 Task: Create a due date automation trigger when advanced on, on the wednesday before a card is due add dates not starting today at 11:00 AM.
Action: Mouse moved to (959, 68)
Screenshot: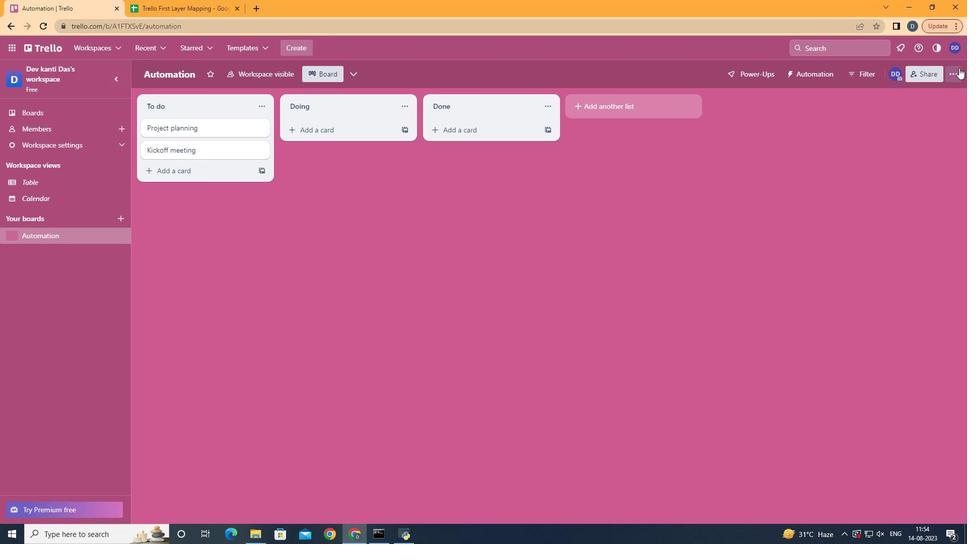 
Action: Mouse pressed left at (959, 68)
Screenshot: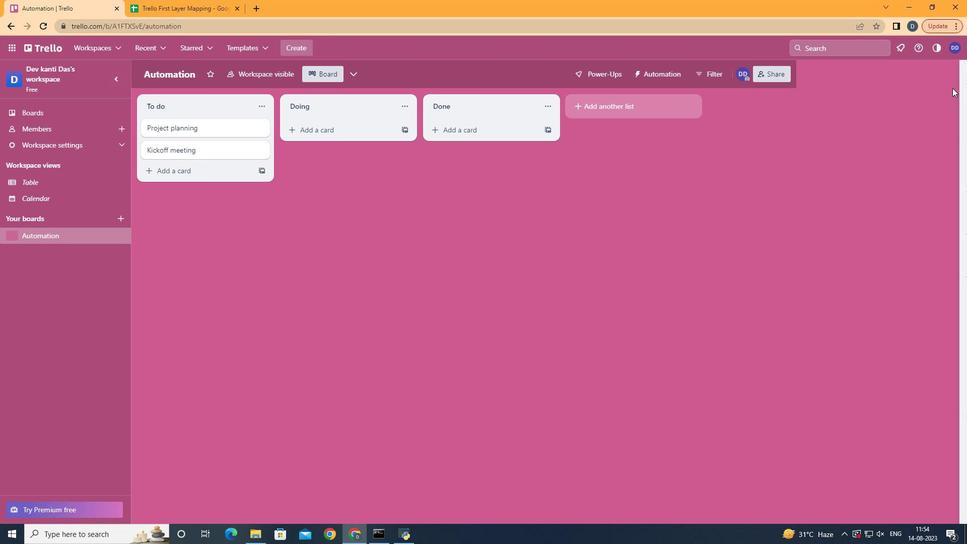 
Action: Mouse moved to (890, 210)
Screenshot: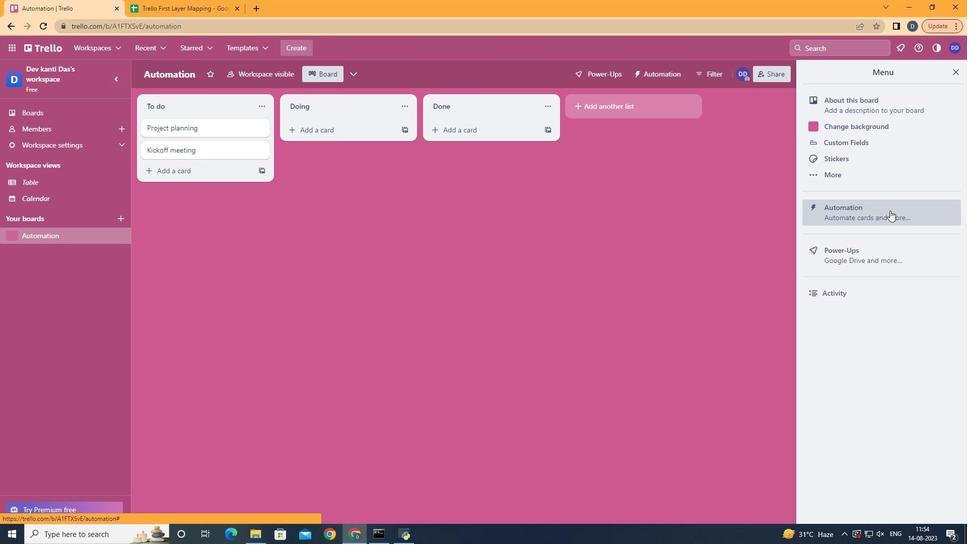 
Action: Mouse pressed left at (890, 210)
Screenshot: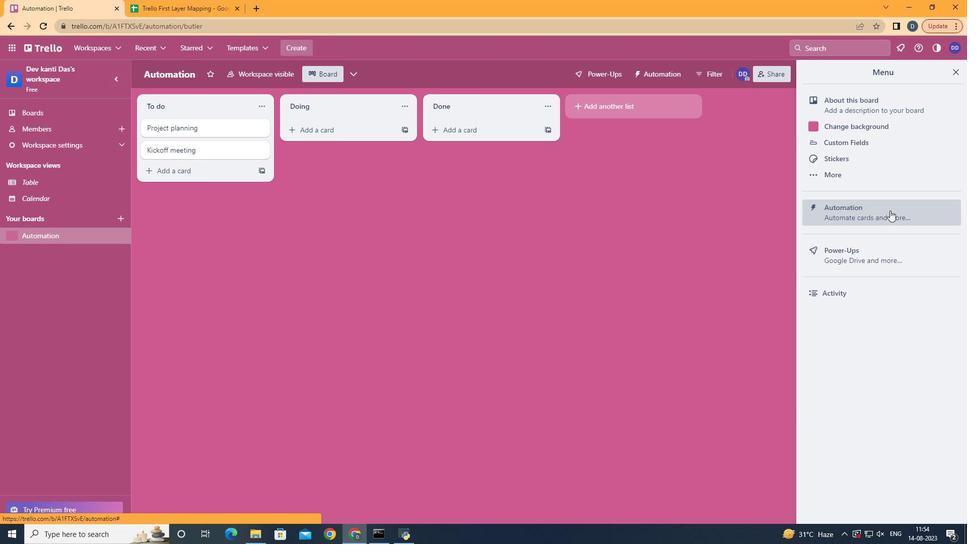 
Action: Mouse moved to (179, 202)
Screenshot: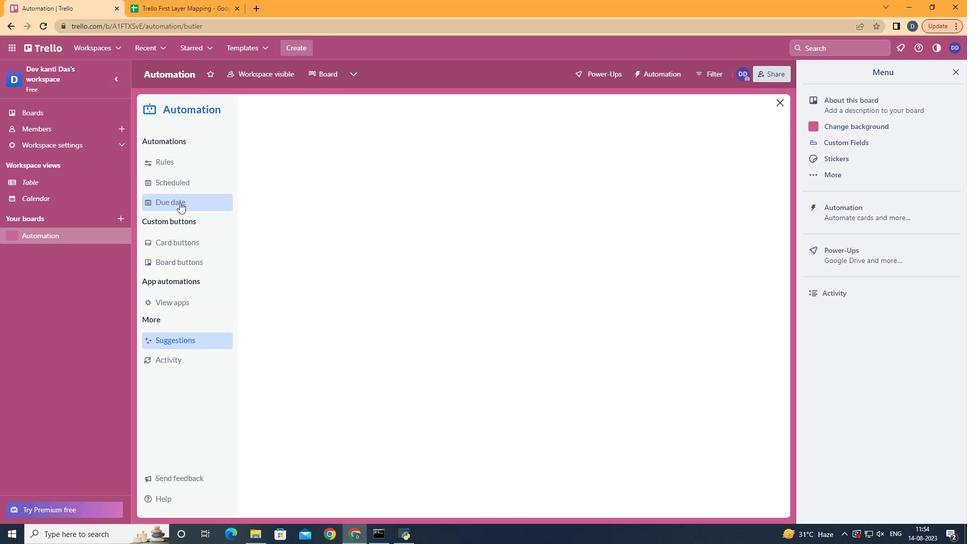 
Action: Mouse pressed left at (179, 202)
Screenshot: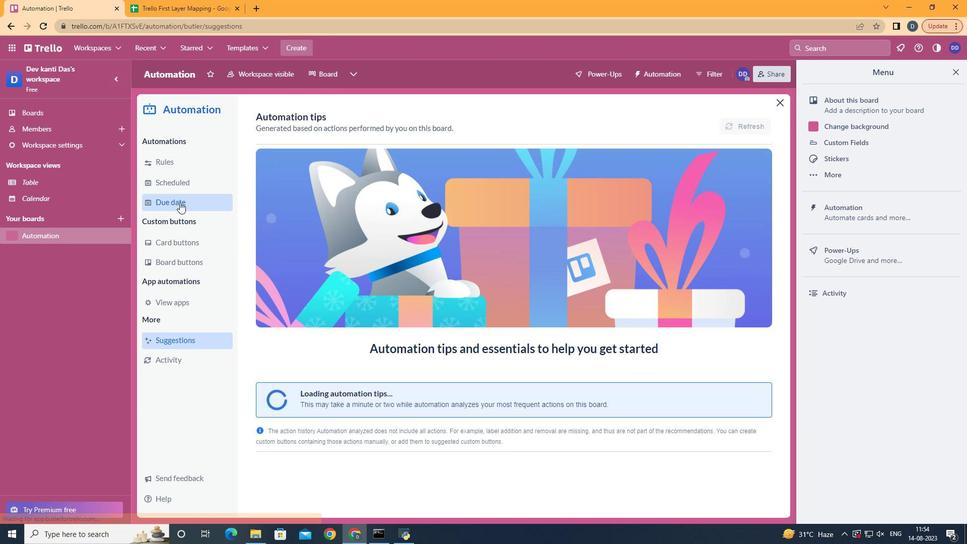 
Action: Mouse moved to (707, 119)
Screenshot: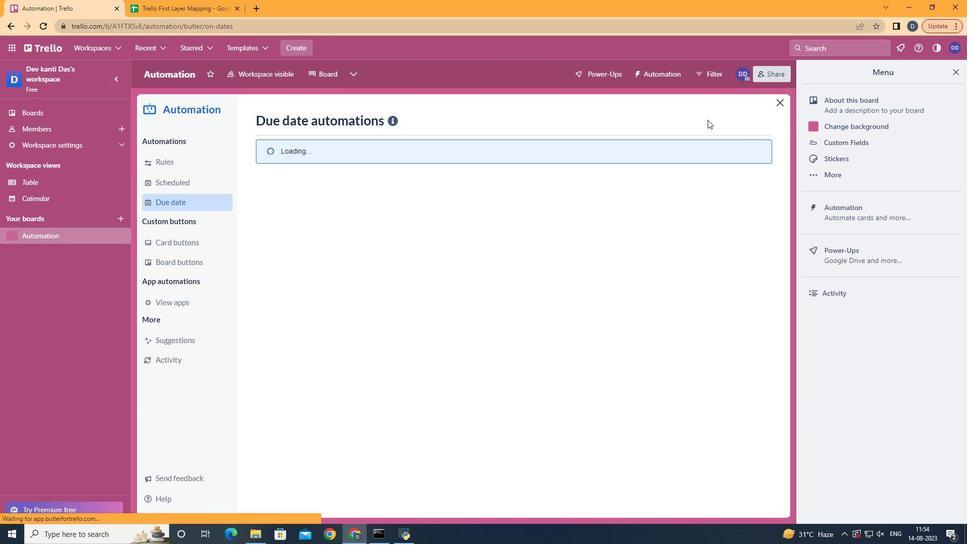 
Action: Mouse pressed left at (707, 119)
Screenshot: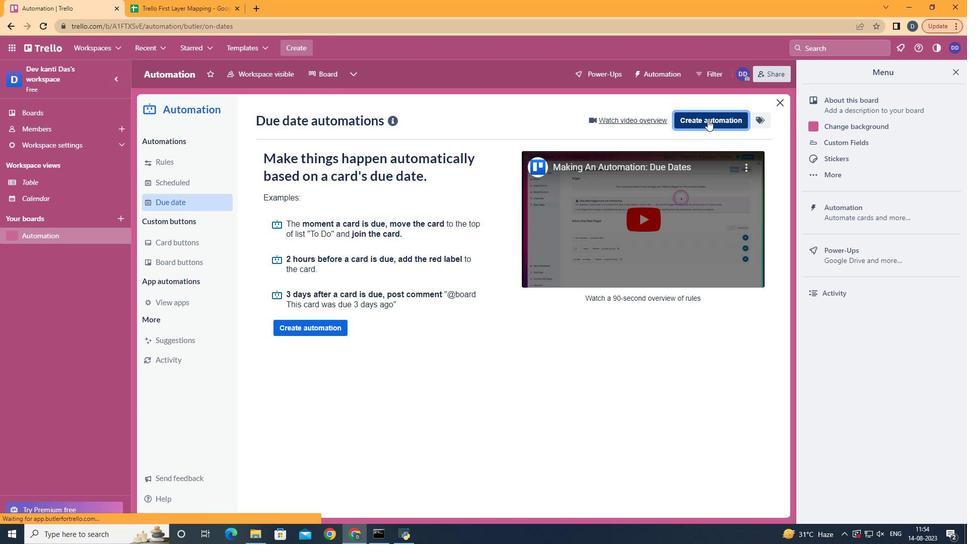 
Action: Mouse pressed left at (707, 119)
Screenshot: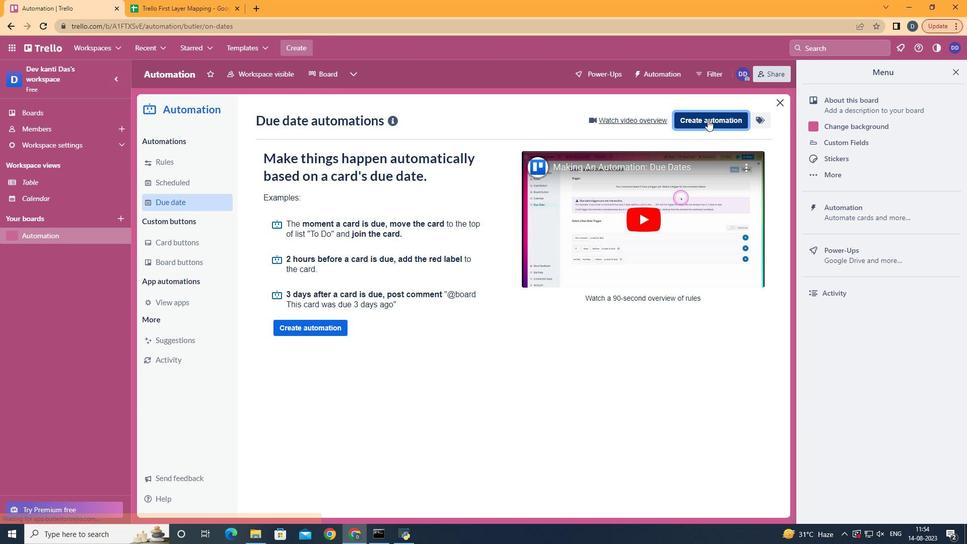 
Action: Mouse moved to (542, 217)
Screenshot: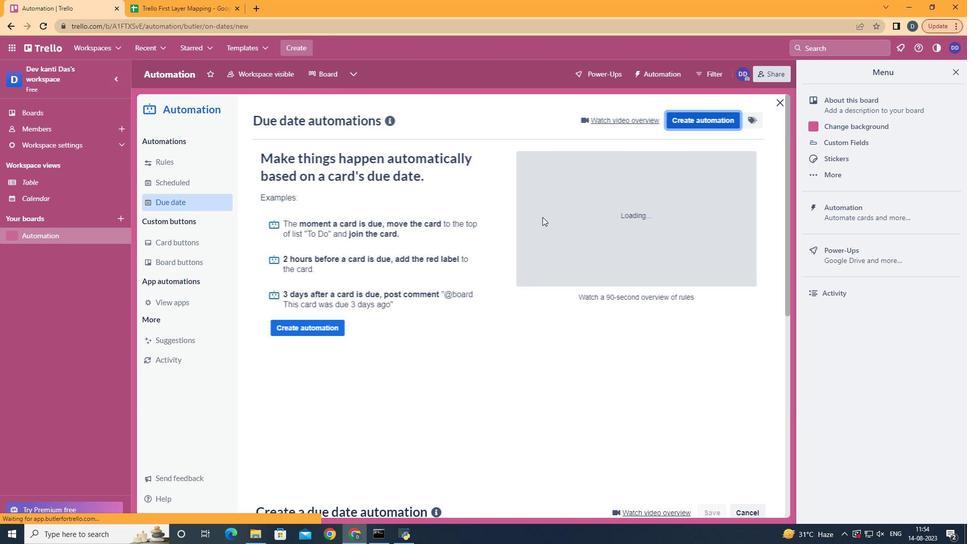 
Action: Mouse pressed left at (542, 217)
Screenshot: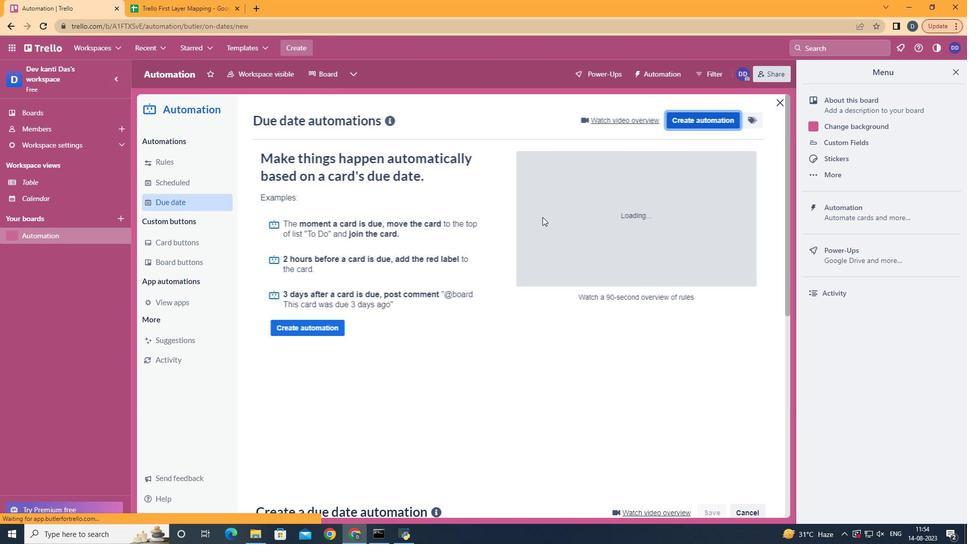 
Action: Mouse moved to (710, 125)
Screenshot: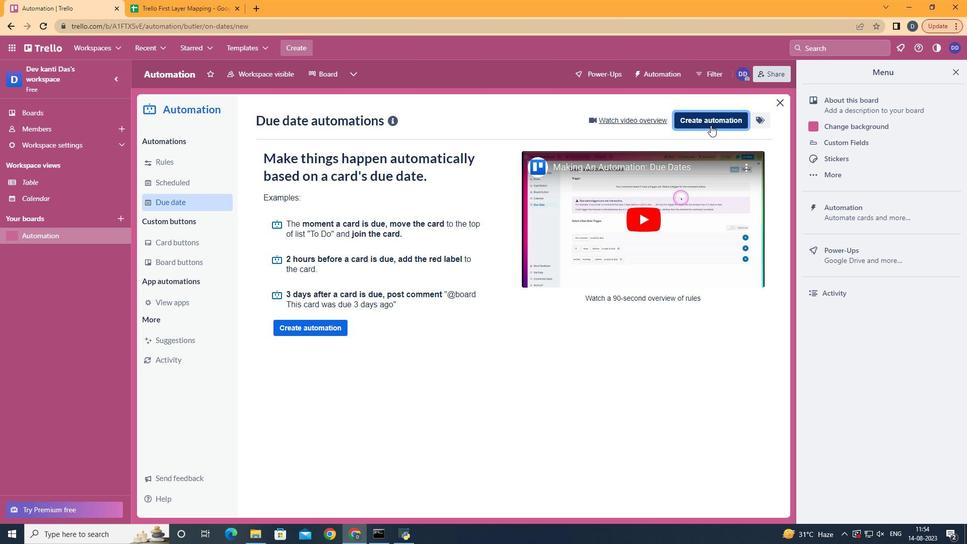 
Action: Mouse pressed left at (710, 125)
Screenshot: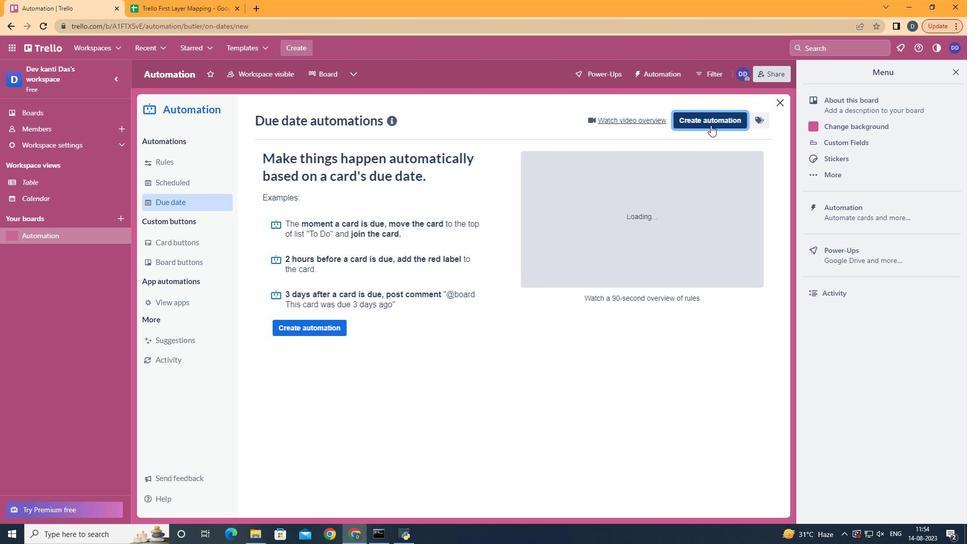 
Action: Mouse moved to (519, 212)
Screenshot: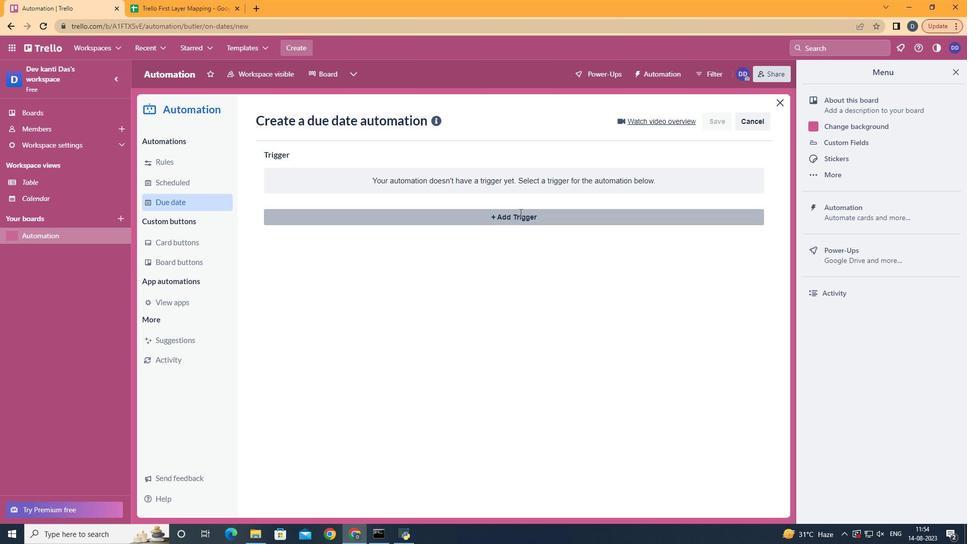 
Action: Mouse pressed left at (519, 212)
Screenshot: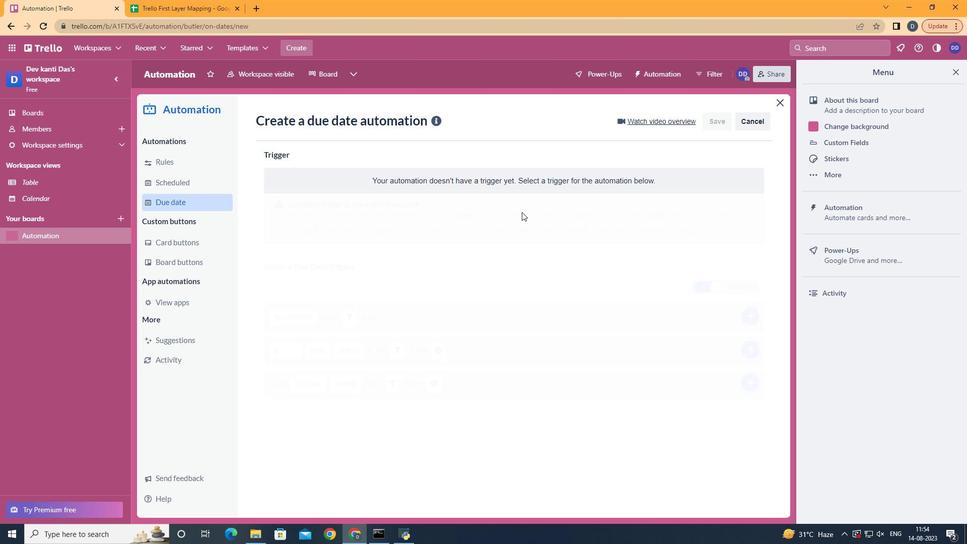 
Action: Mouse moved to (338, 310)
Screenshot: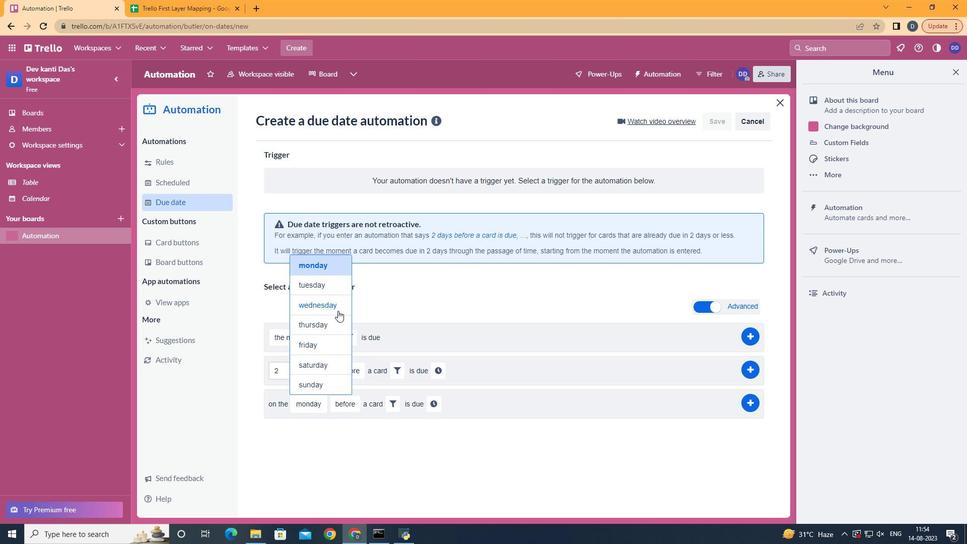 
Action: Mouse pressed left at (338, 310)
Screenshot: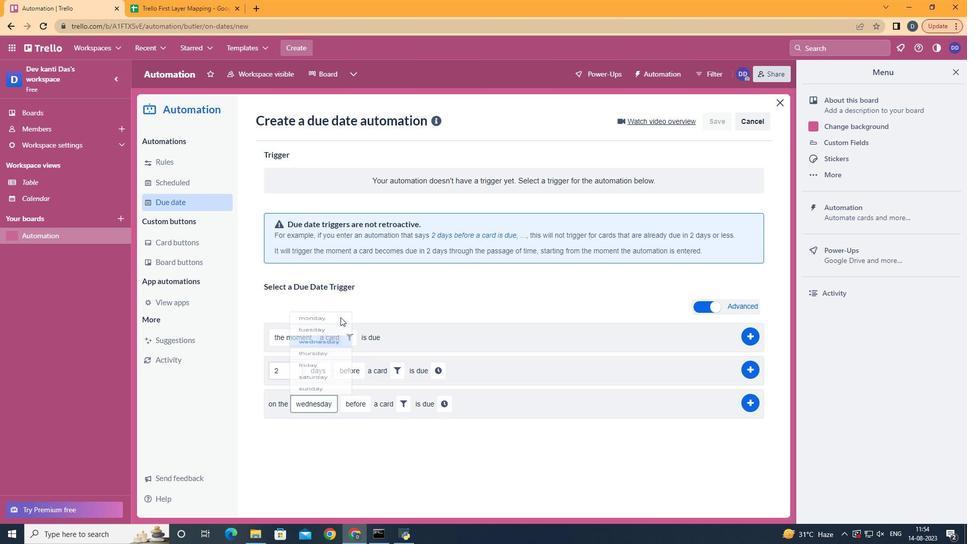 
Action: Mouse moved to (401, 406)
Screenshot: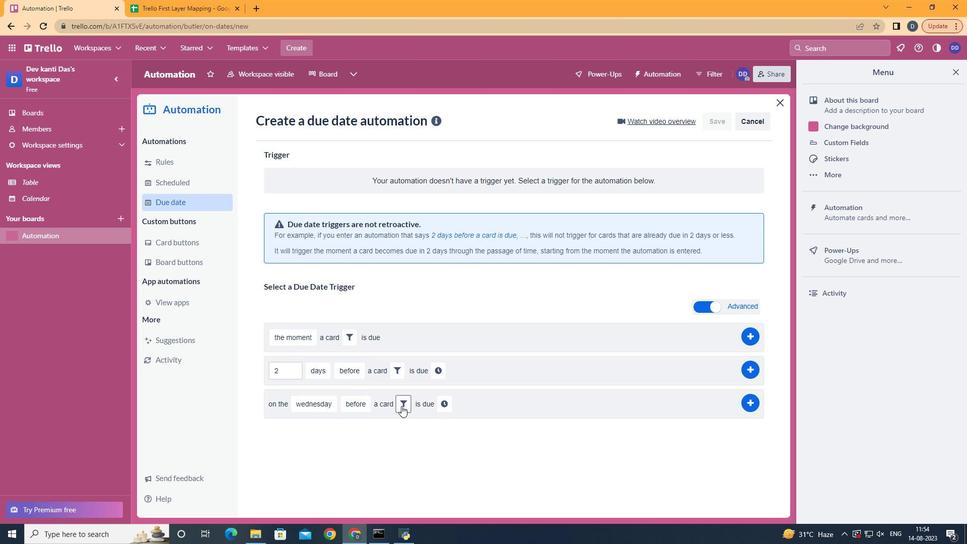 
Action: Mouse pressed left at (401, 406)
Screenshot: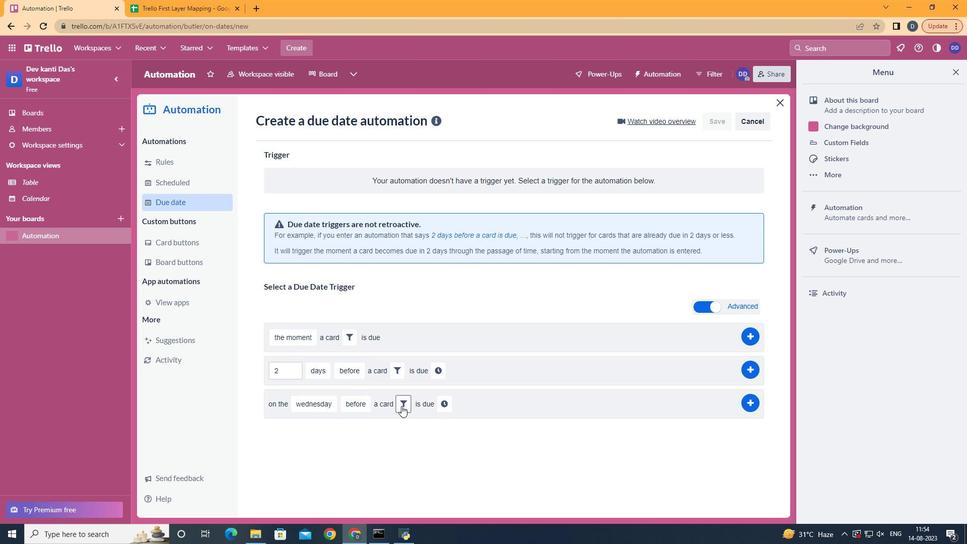 
Action: Mouse moved to (467, 438)
Screenshot: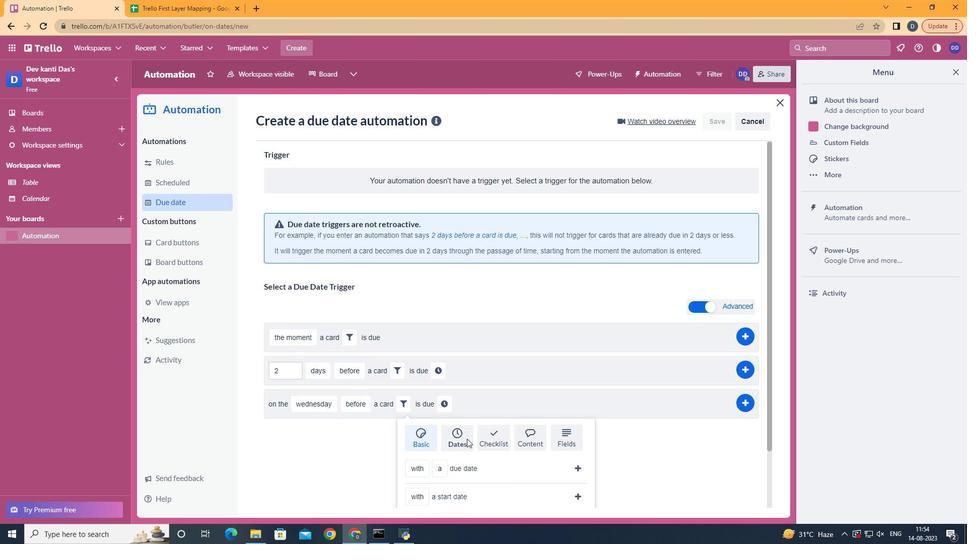 
Action: Mouse pressed left at (467, 438)
Screenshot: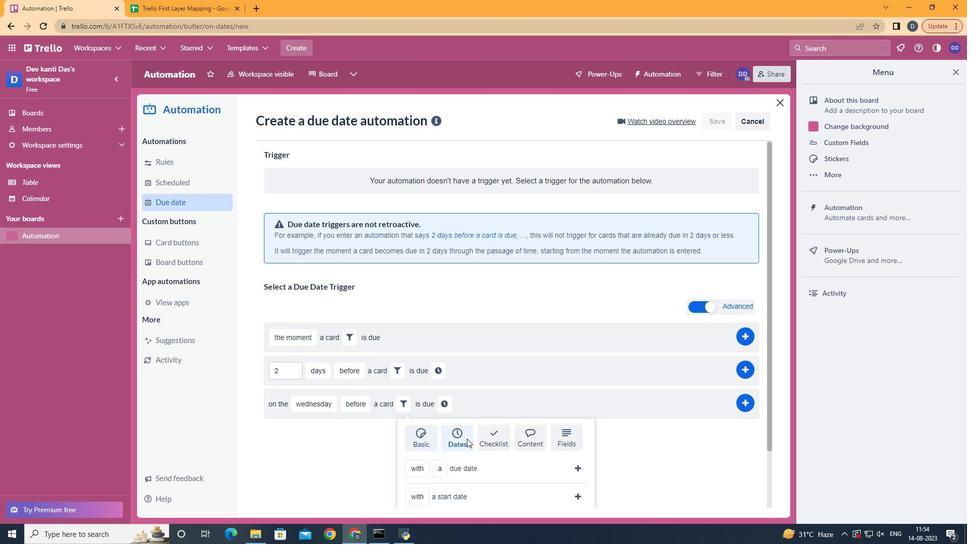 
Action: Mouse scrolled (467, 438) with delta (0, 0)
Screenshot: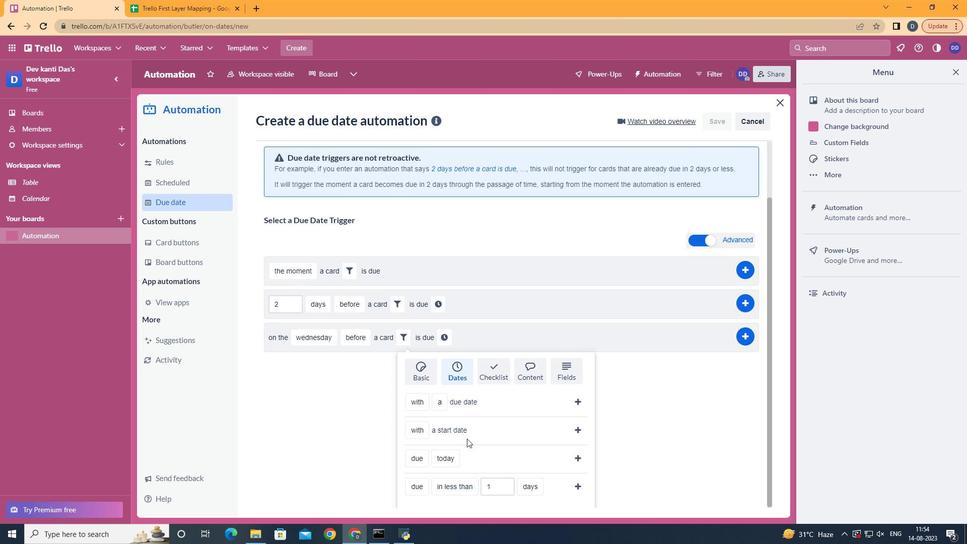 
Action: Mouse scrolled (467, 438) with delta (0, 0)
Screenshot: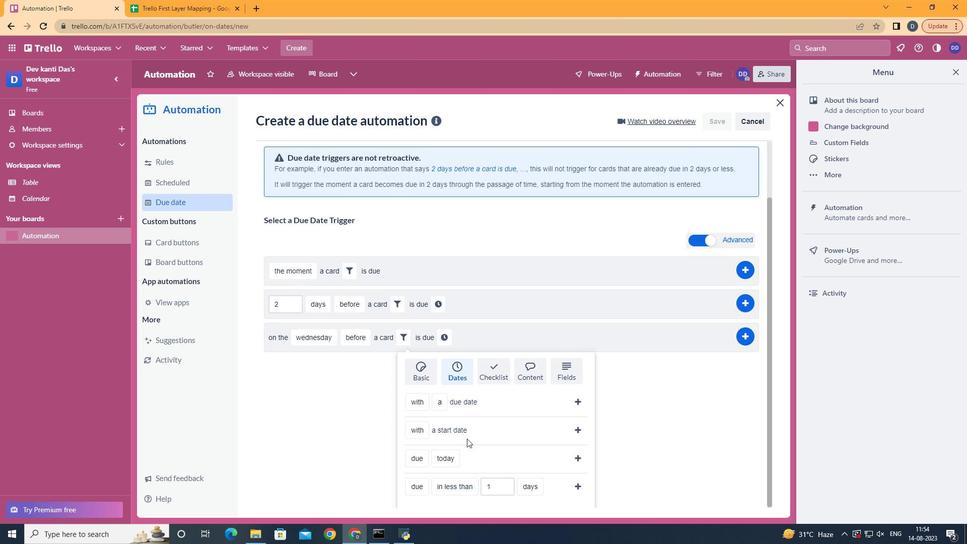 
Action: Mouse scrolled (467, 438) with delta (0, 0)
Screenshot: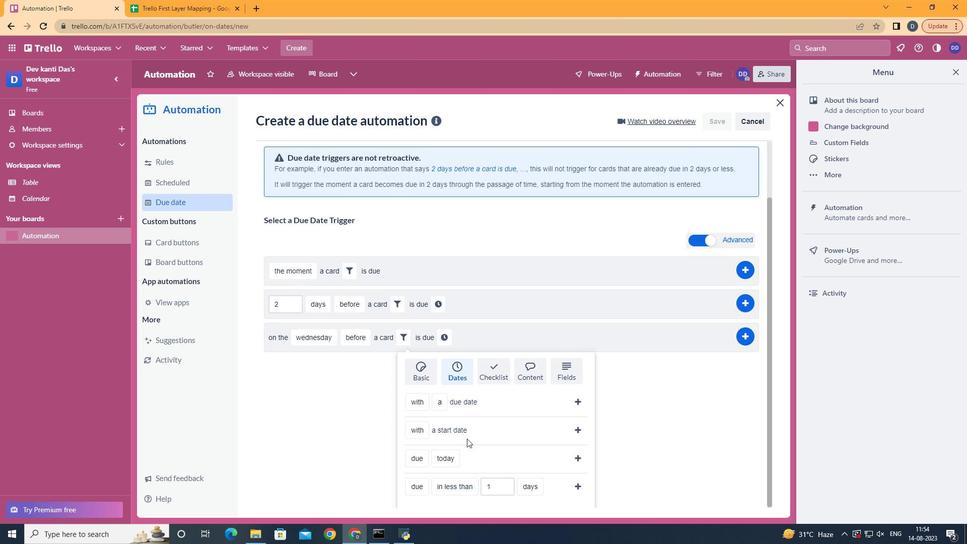 
Action: Mouse scrolled (467, 438) with delta (0, 0)
Screenshot: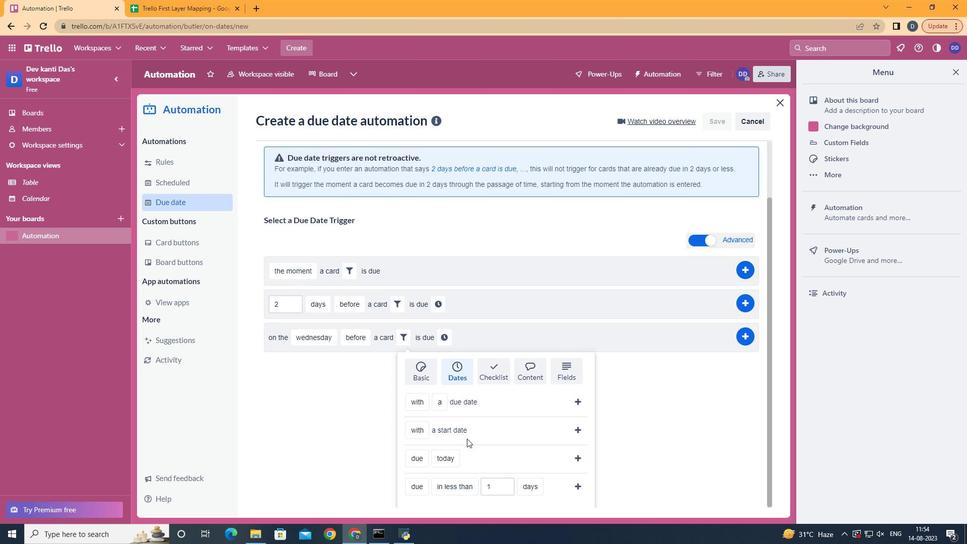 
Action: Mouse scrolled (467, 438) with delta (0, 0)
Screenshot: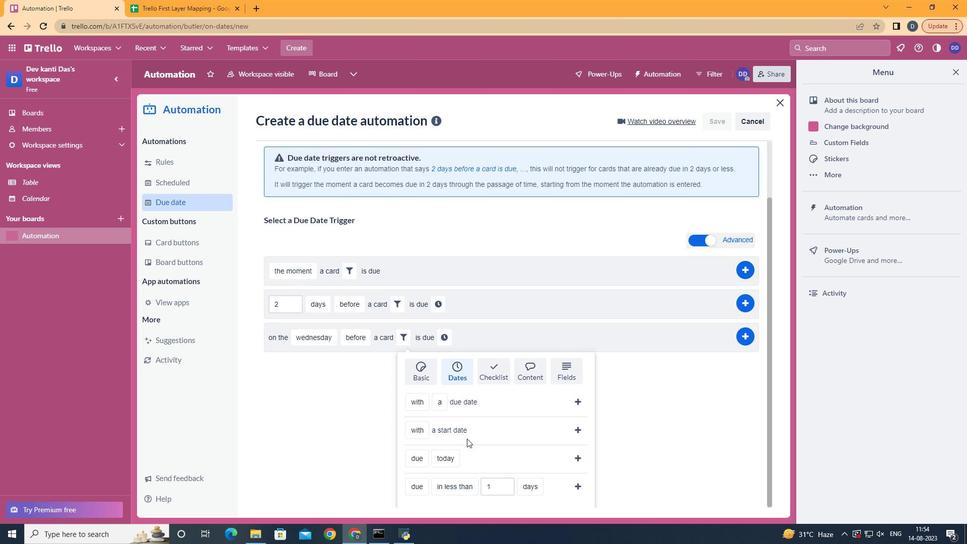 
Action: Mouse moved to (441, 443)
Screenshot: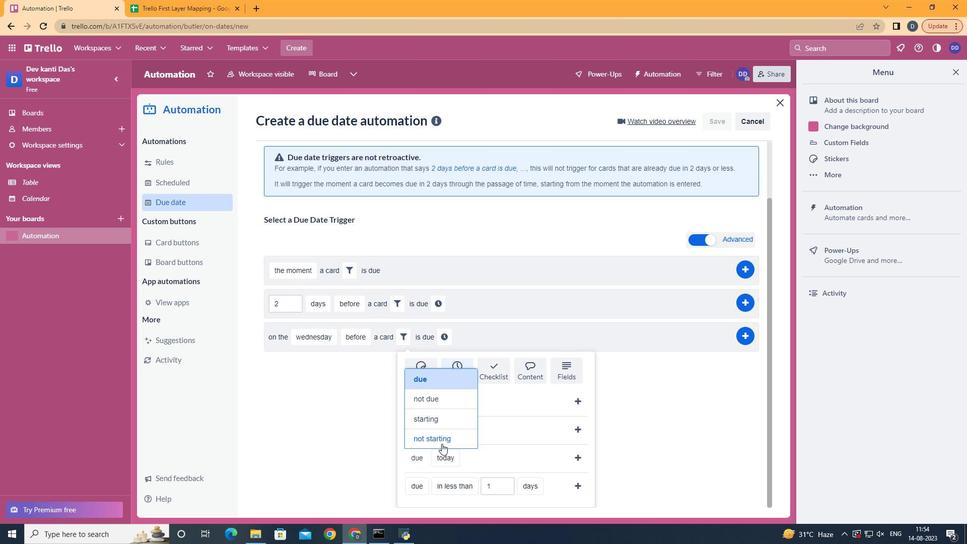 
Action: Mouse pressed left at (441, 443)
Screenshot: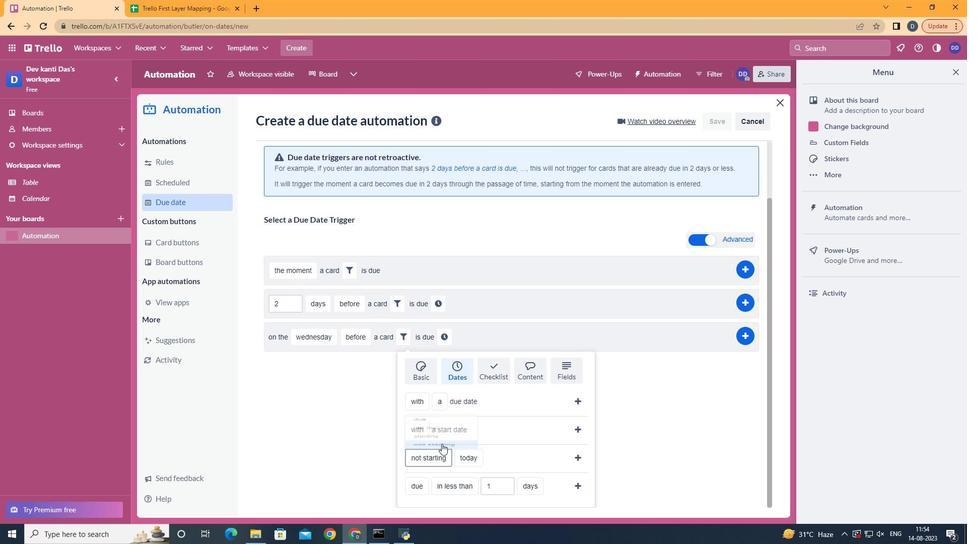 
Action: Mouse moved to (585, 457)
Screenshot: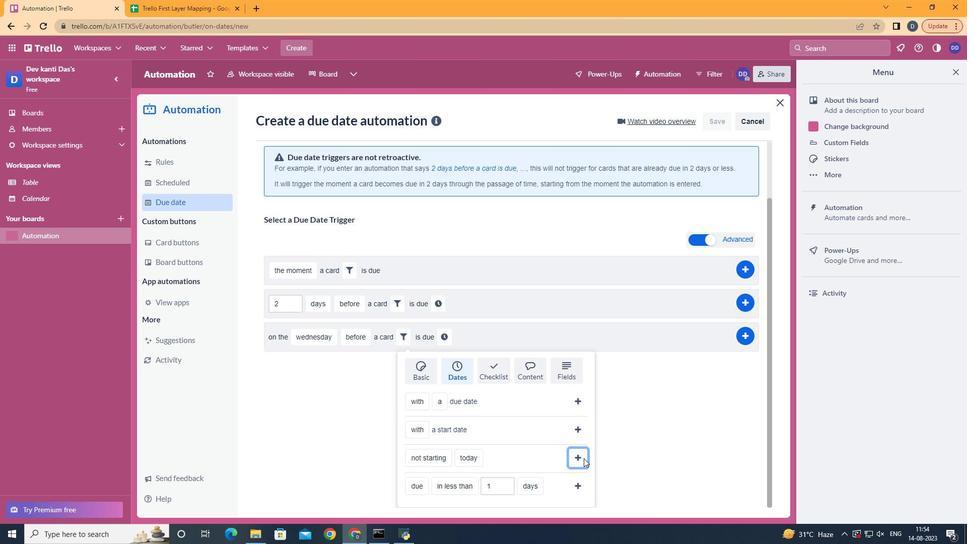 
Action: Mouse pressed left at (585, 457)
Screenshot: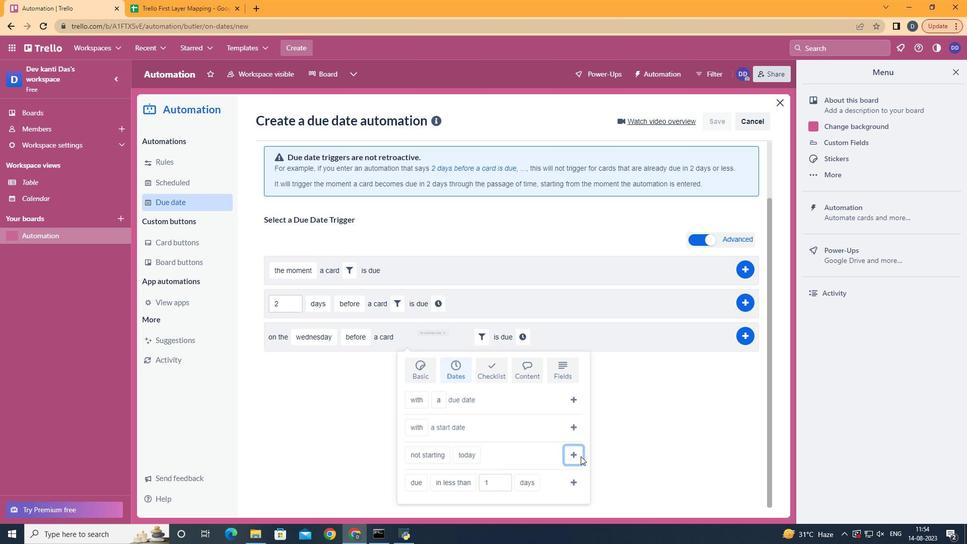 
Action: Mouse moved to (523, 402)
Screenshot: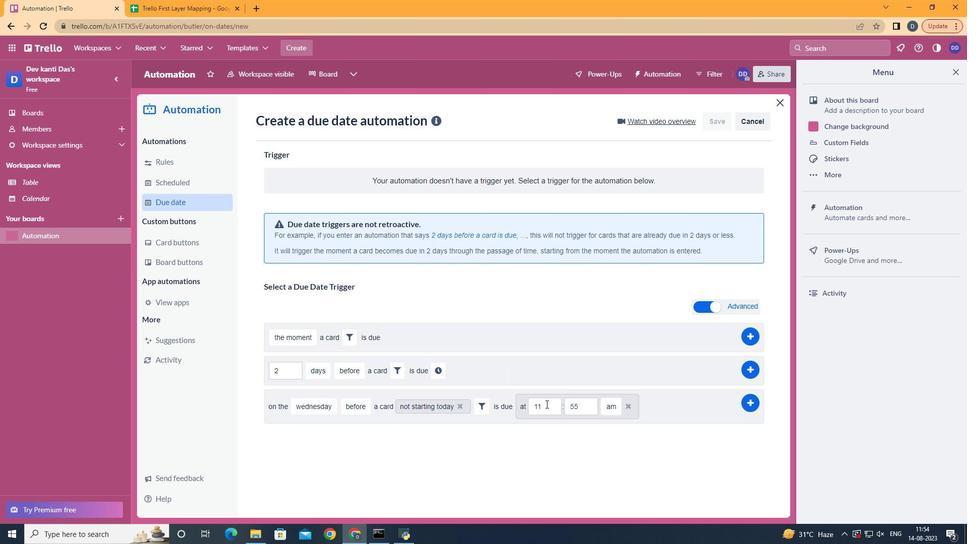 
Action: Mouse pressed left at (523, 402)
Screenshot: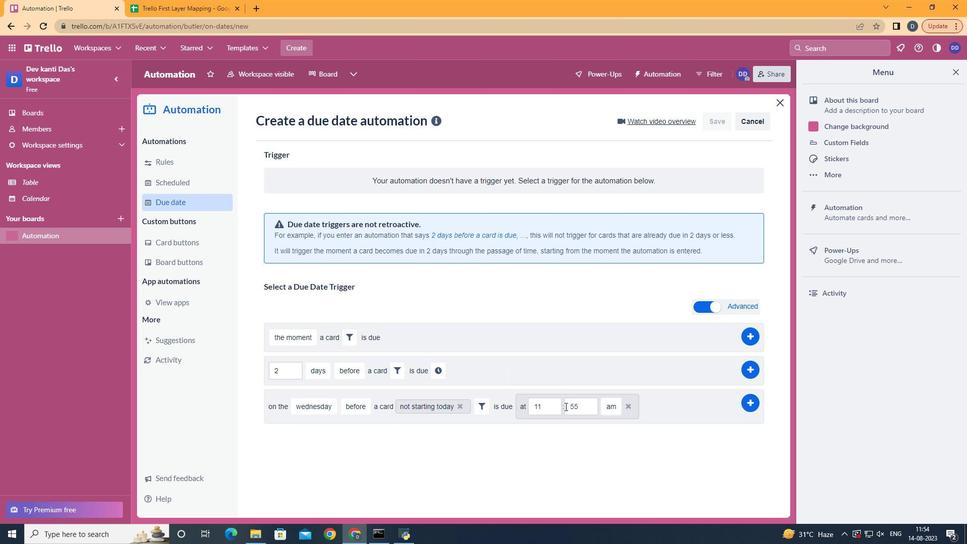 
Action: Mouse moved to (584, 411)
Screenshot: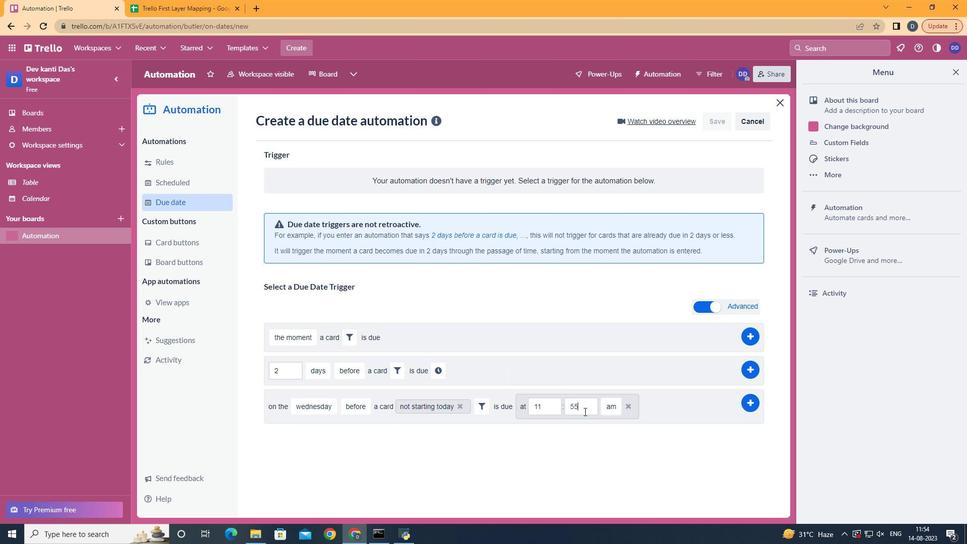 
Action: Mouse pressed left at (584, 411)
Screenshot: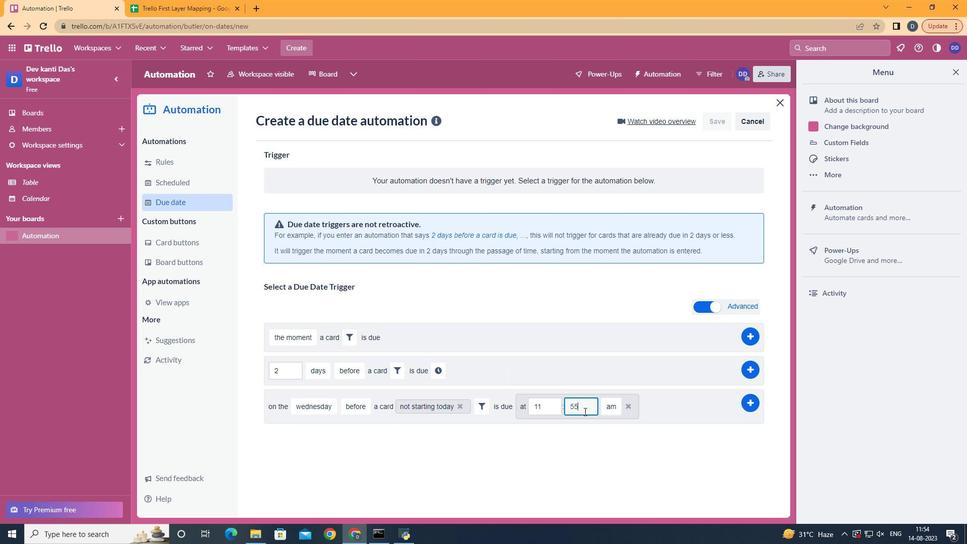 
Action: Key pressed <Key.backspace><Key.backspace>00
Screenshot: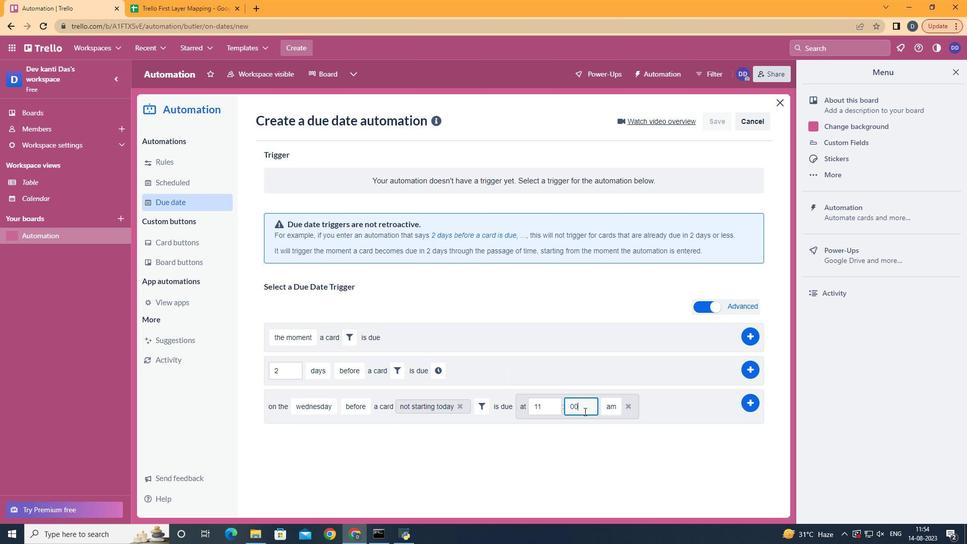 
Action: Mouse moved to (755, 406)
Screenshot: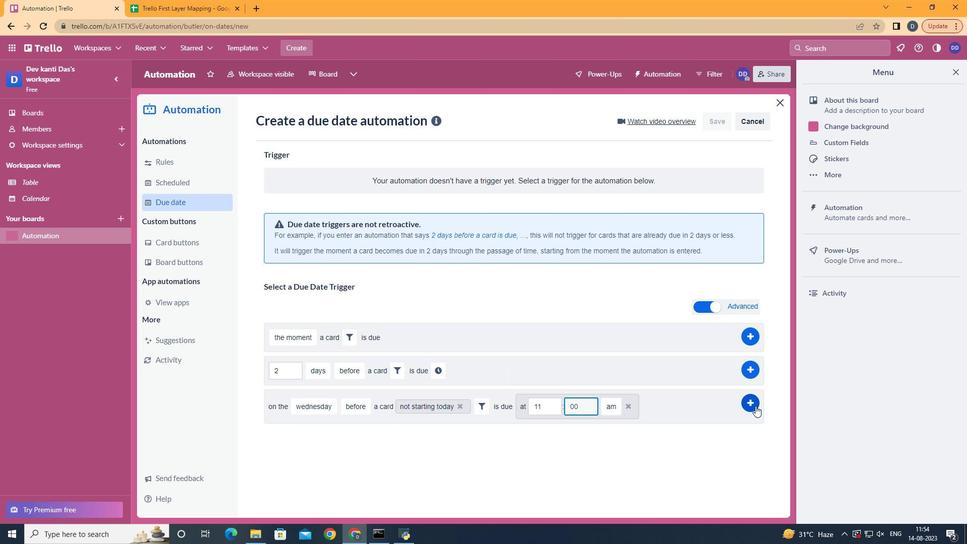 
Action: Mouse pressed left at (755, 406)
Screenshot: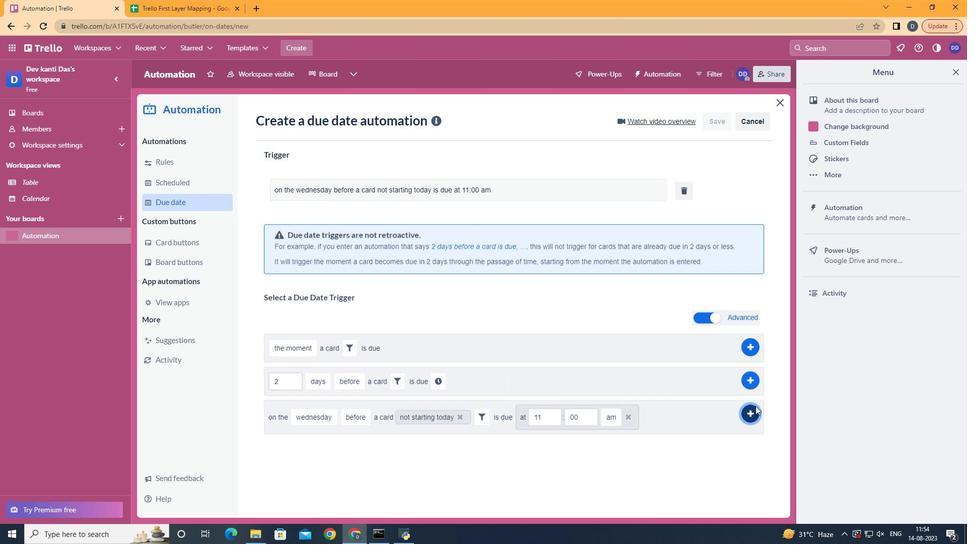 
